 Task: Create a due date automation trigger when advanced on, on the tuesday of the week before a card is due add fields with custom field "Resume" set to a date not in this month at 11:00 AM.
Action: Mouse moved to (1030, 84)
Screenshot: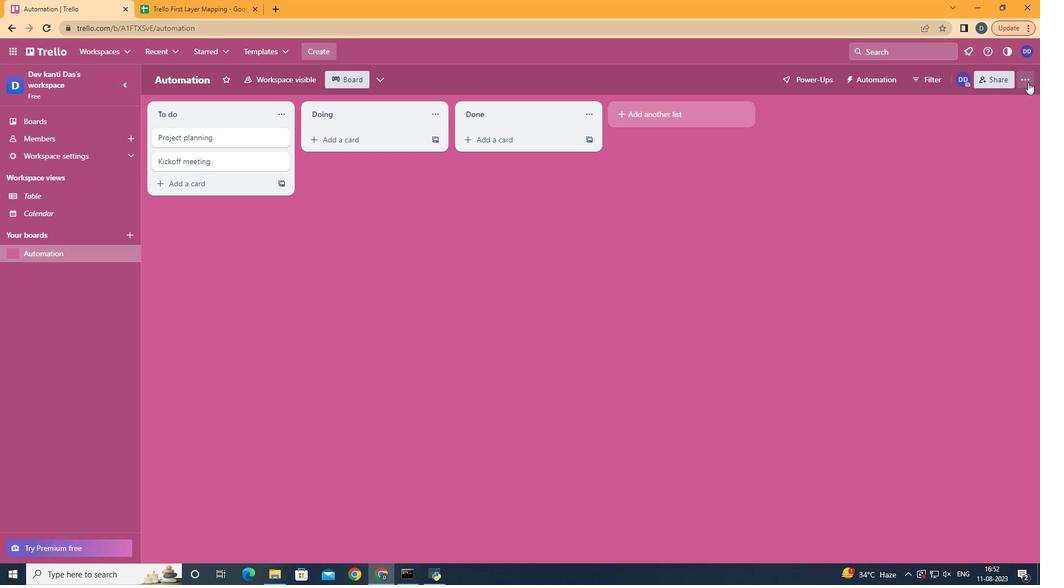 
Action: Mouse pressed left at (1030, 84)
Screenshot: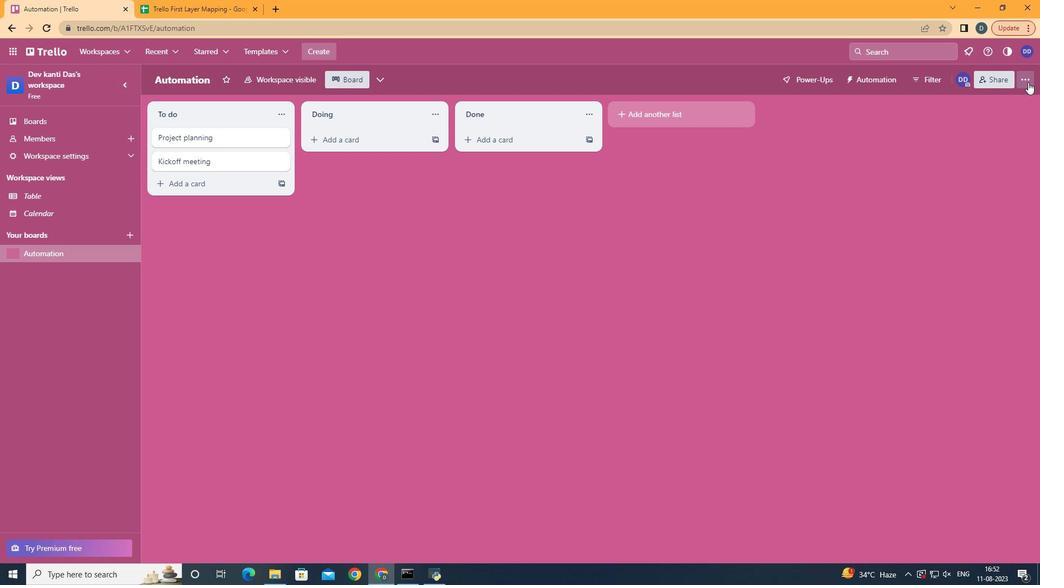 
Action: Mouse moved to (974, 226)
Screenshot: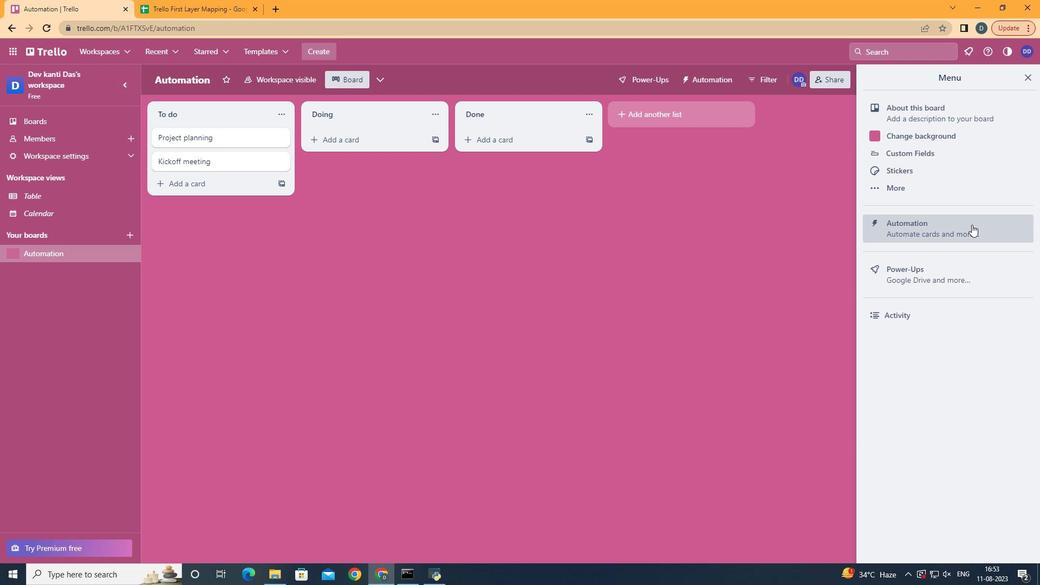 
Action: Mouse pressed left at (974, 226)
Screenshot: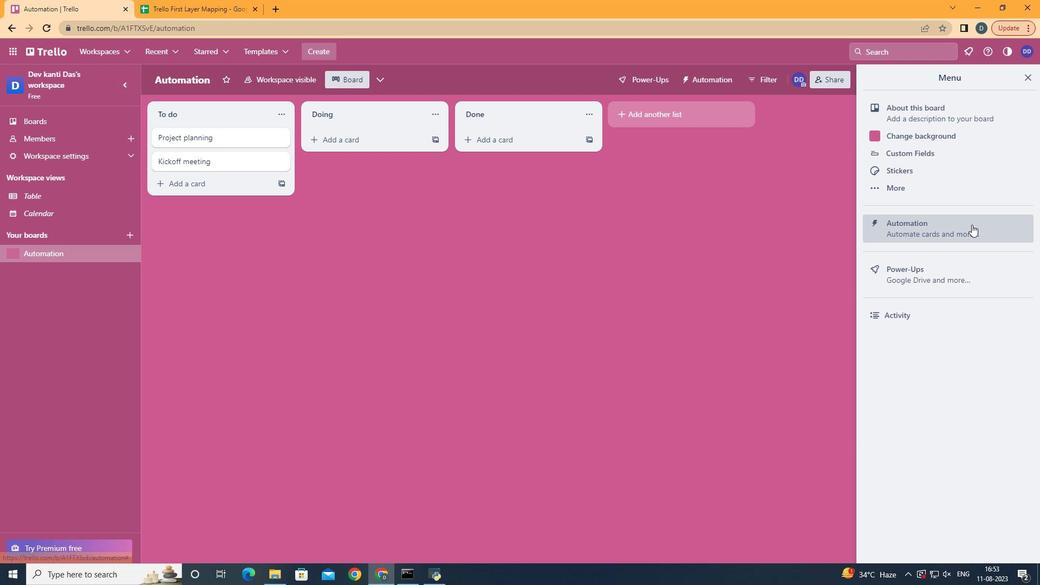 
Action: Mouse moved to (219, 214)
Screenshot: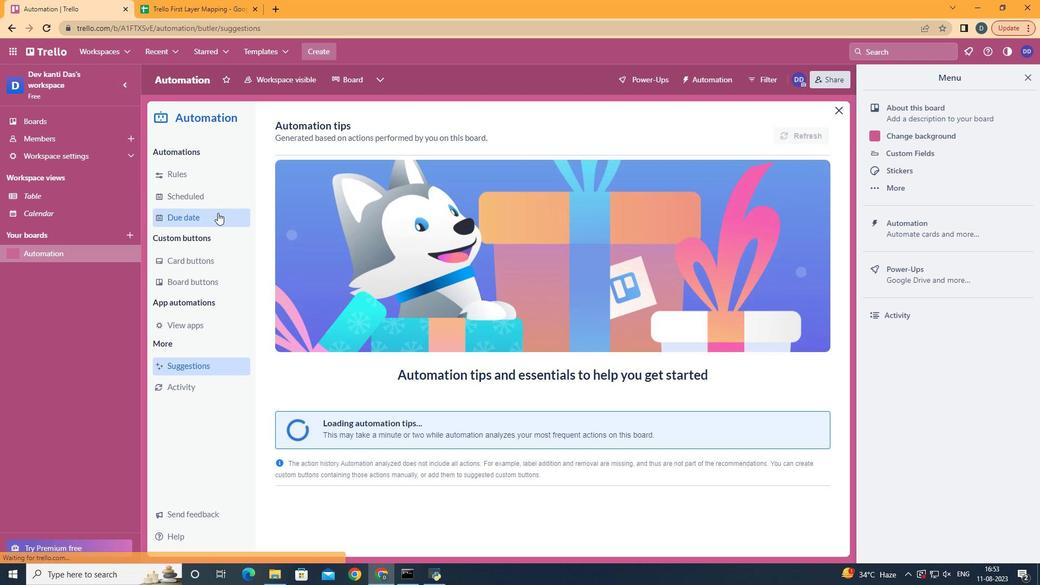 
Action: Mouse pressed left at (219, 214)
Screenshot: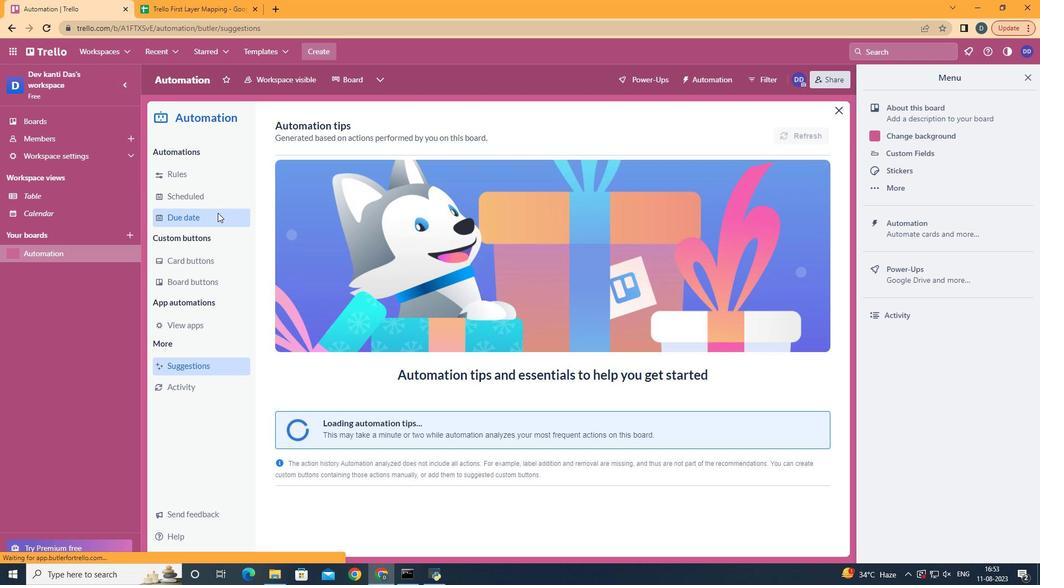 
Action: Mouse moved to (765, 127)
Screenshot: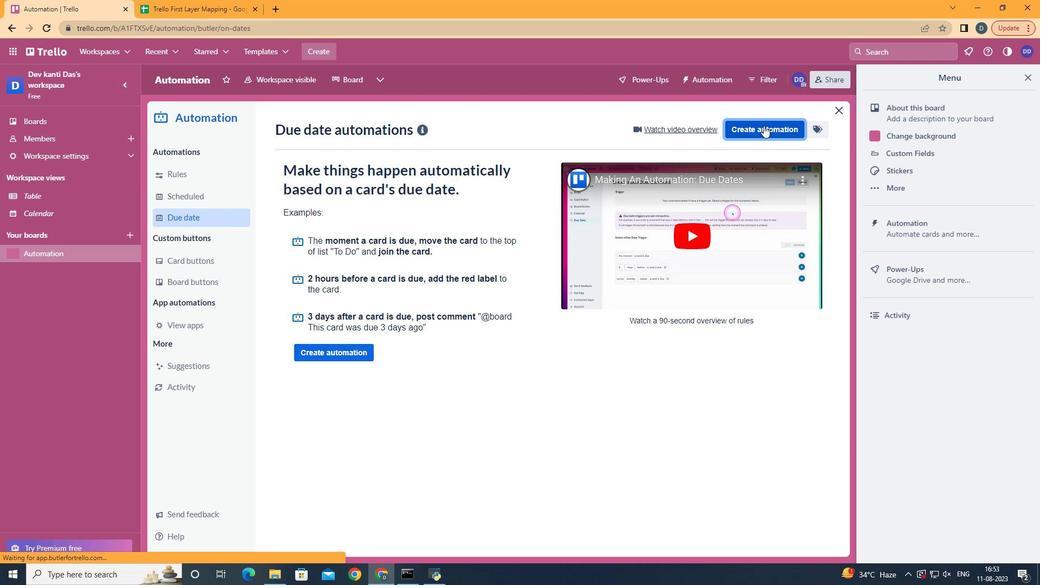 
Action: Mouse pressed left at (765, 127)
Screenshot: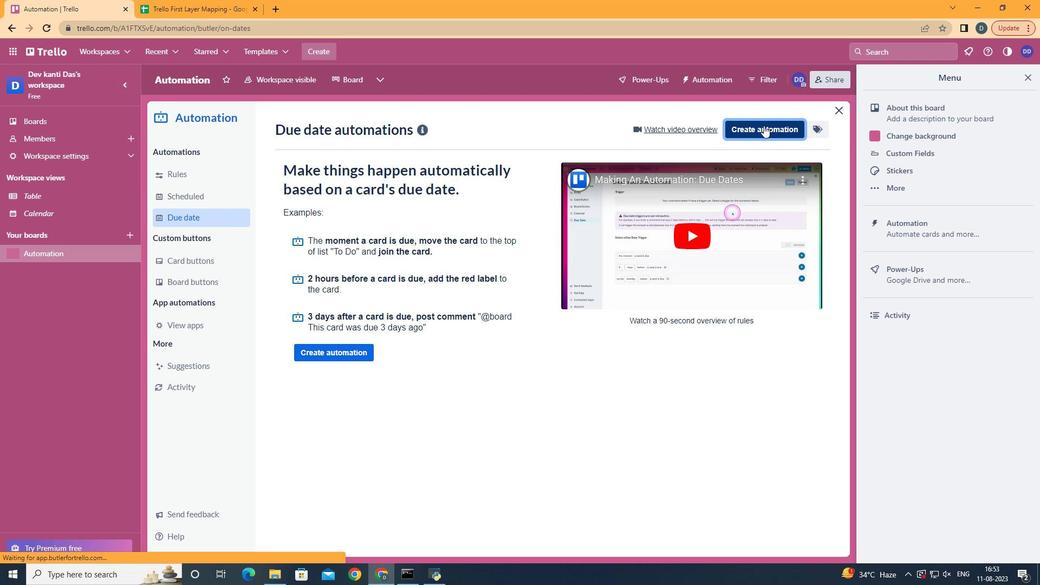 
Action: Mouse moved to (577, 235)
Screenshot: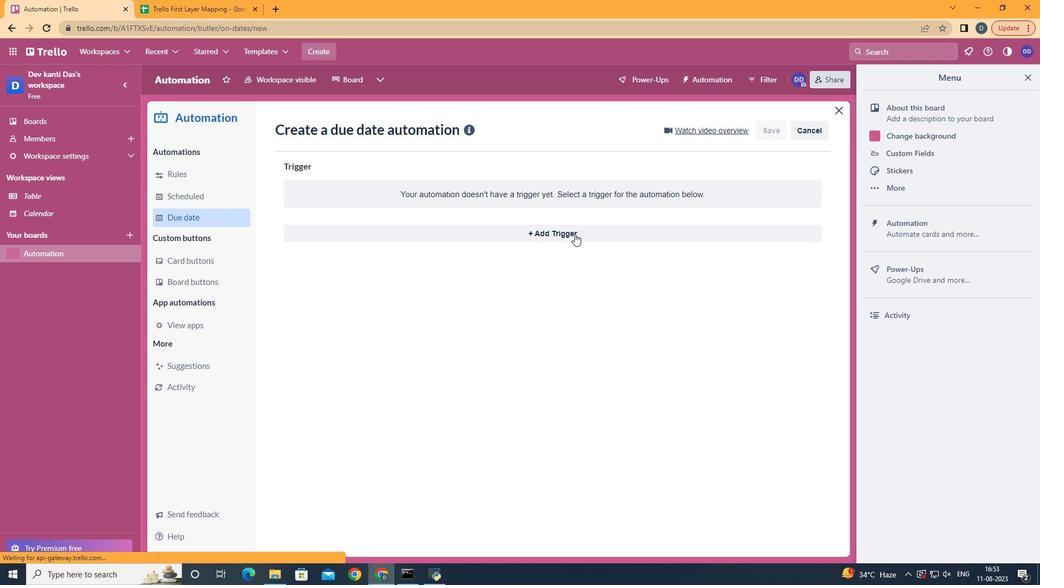 
Action: Mouse pressed left at (577, 235)
Screenshot: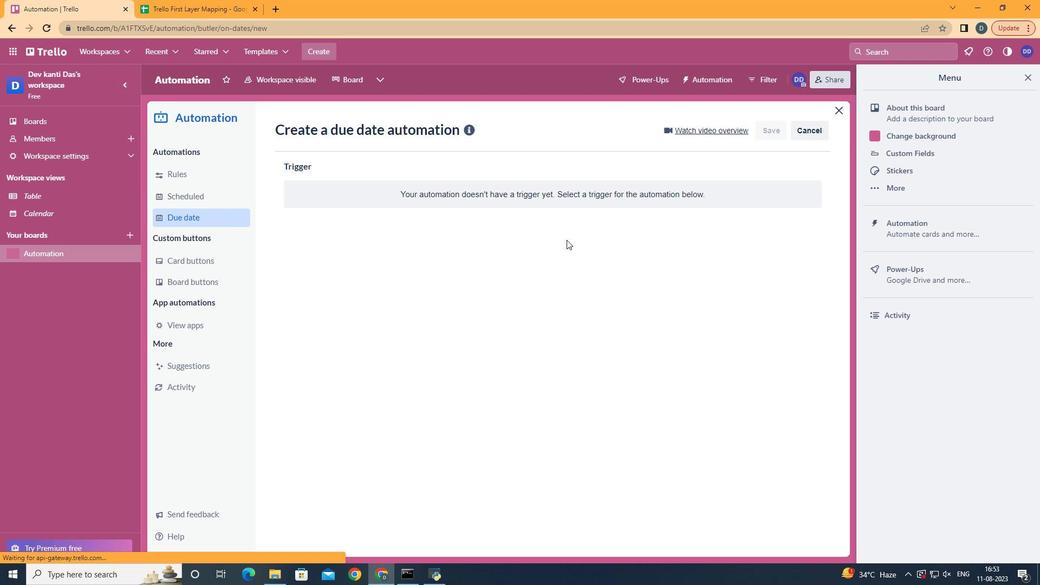 
Action: Mouse moved to (351, 301)
Screenshot: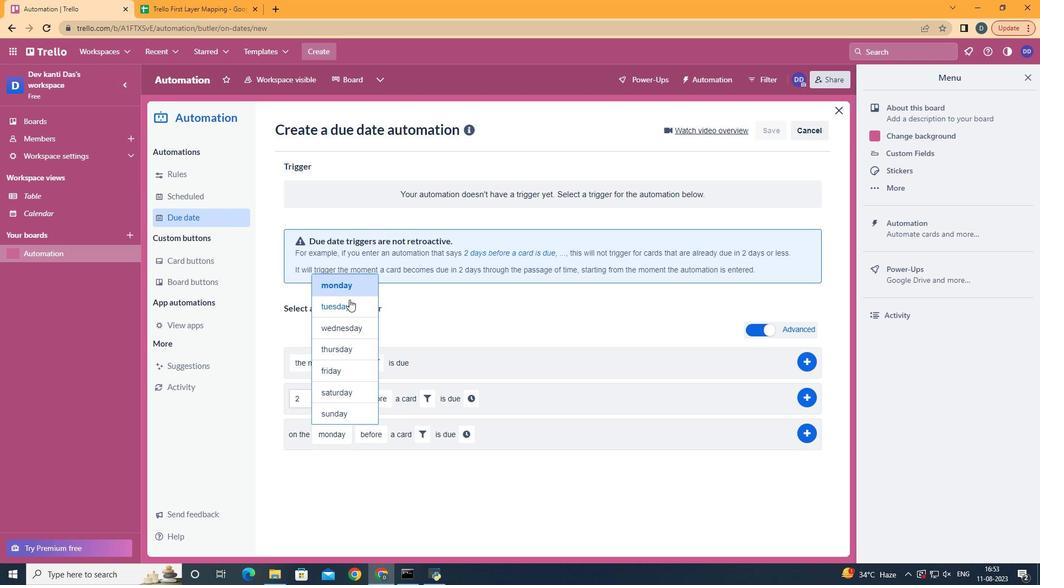 
Action: Mouse pressed left at (351, 301)
Screenshot: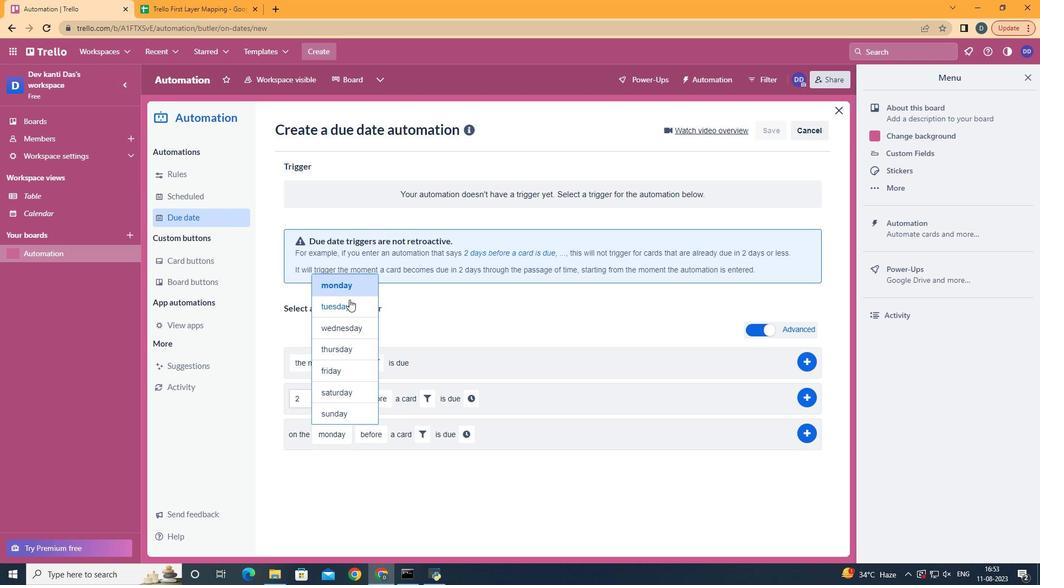 
Action: Mouse moved to (393, 525)
Screenshot: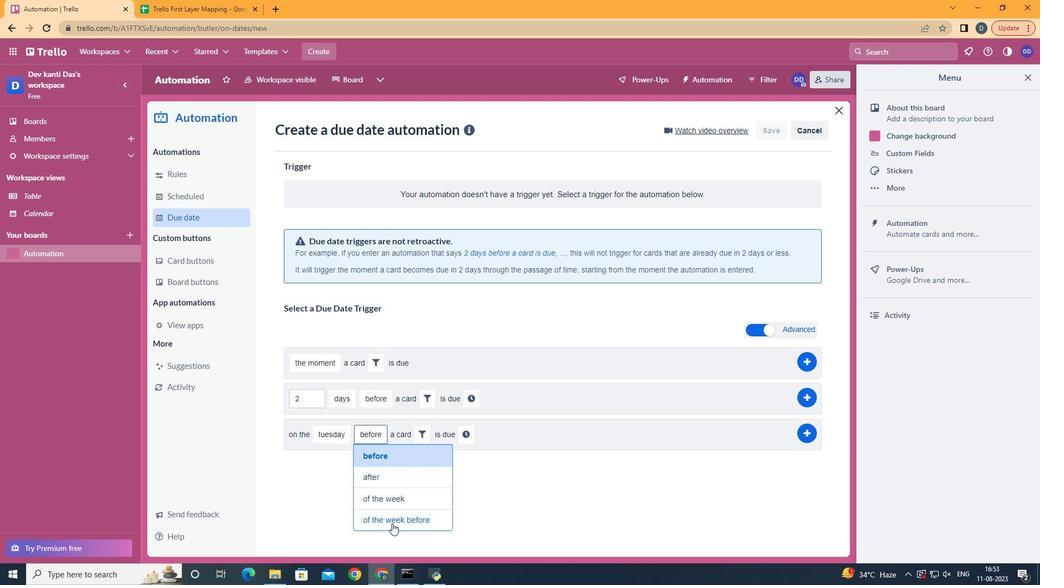 
Action: Mouse pressed left at (393, 525)
Screenshot: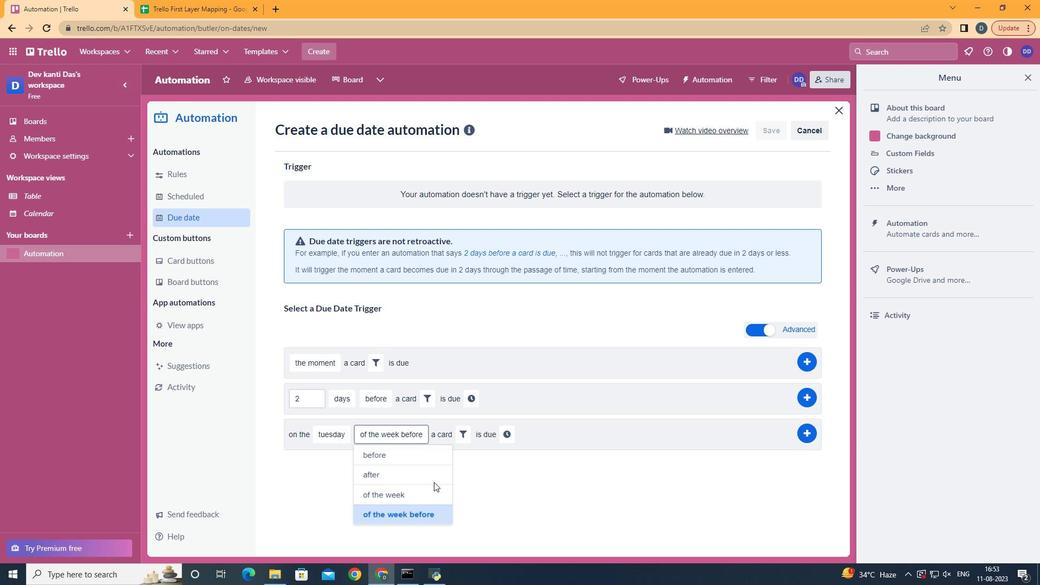 
Action: Mouse moved to (471, 427)
Screenshot: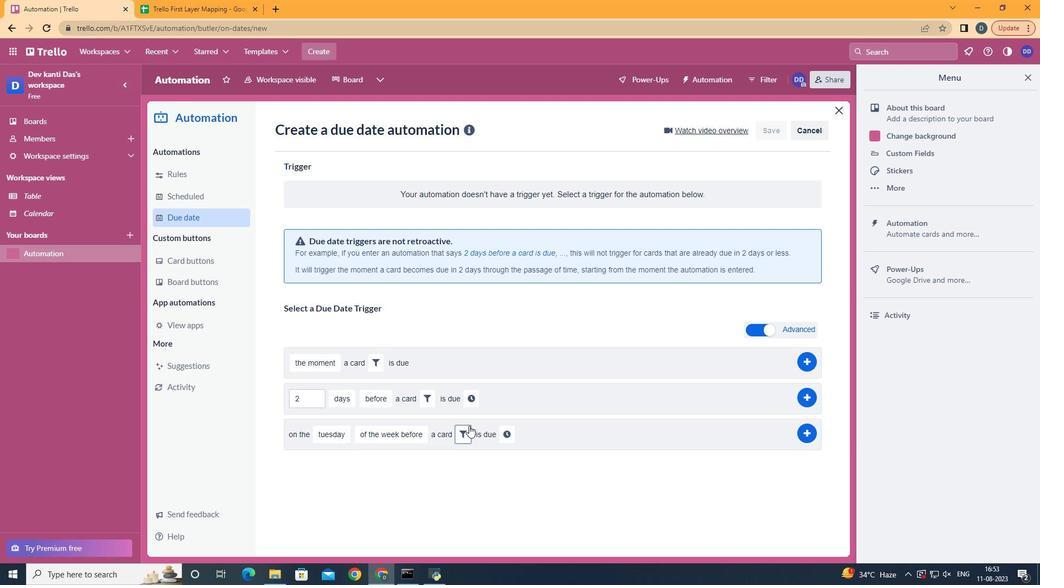 
Action: Mouse pressed left at (471, 427)
Screenshot: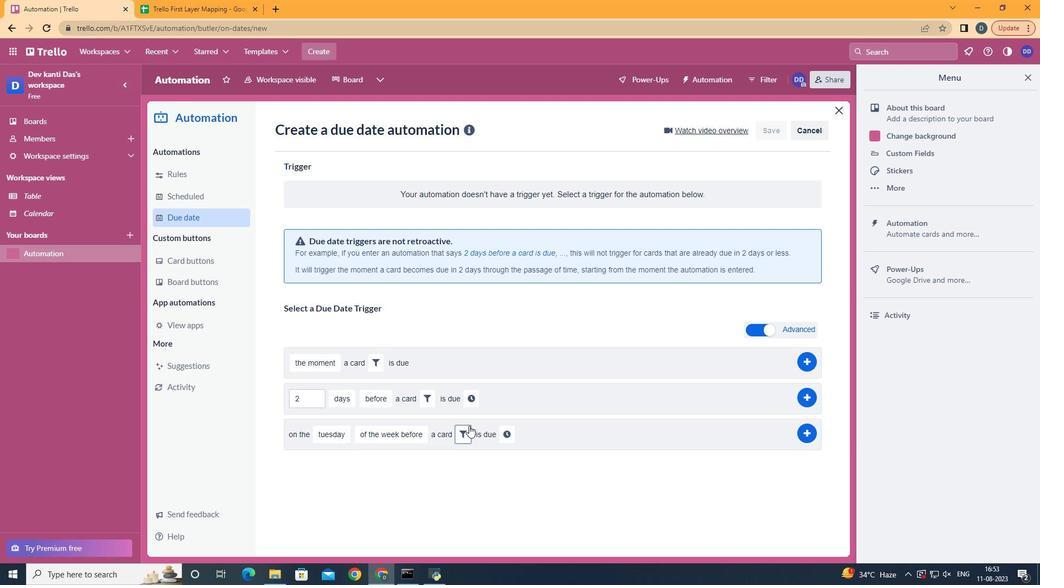 
Action: Mouse moved to (639, 473)
Screenshot: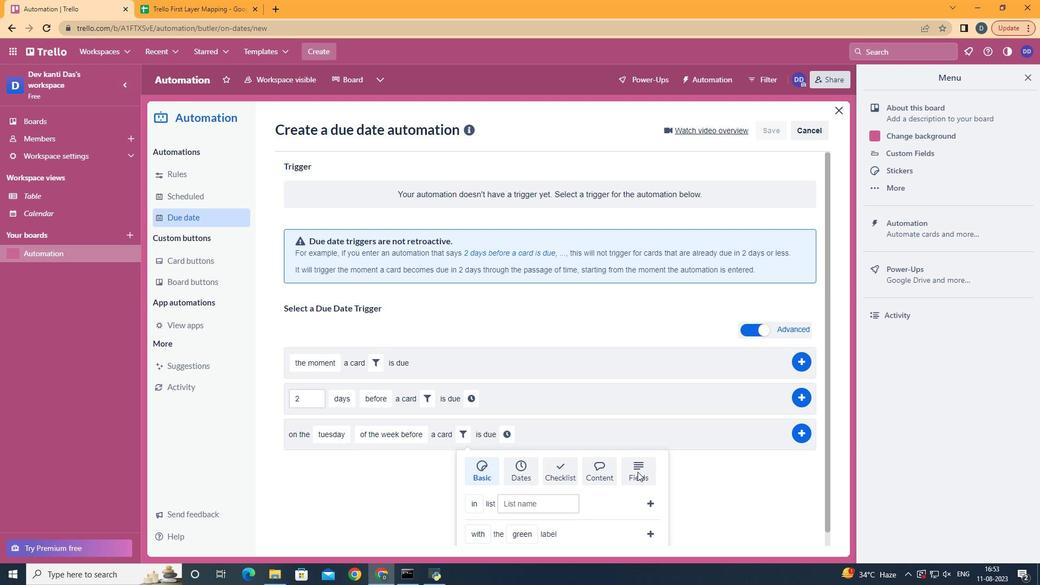 
Action: Mouse pressed left at (639, 473)
Screenshot: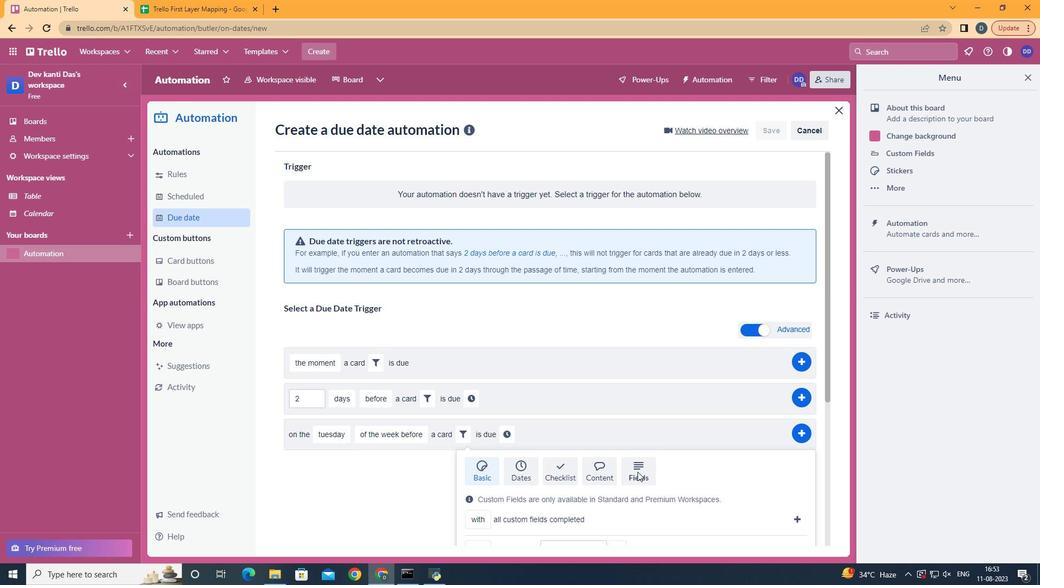 
Action: Mouse moved to (639, 473)
Screenshot: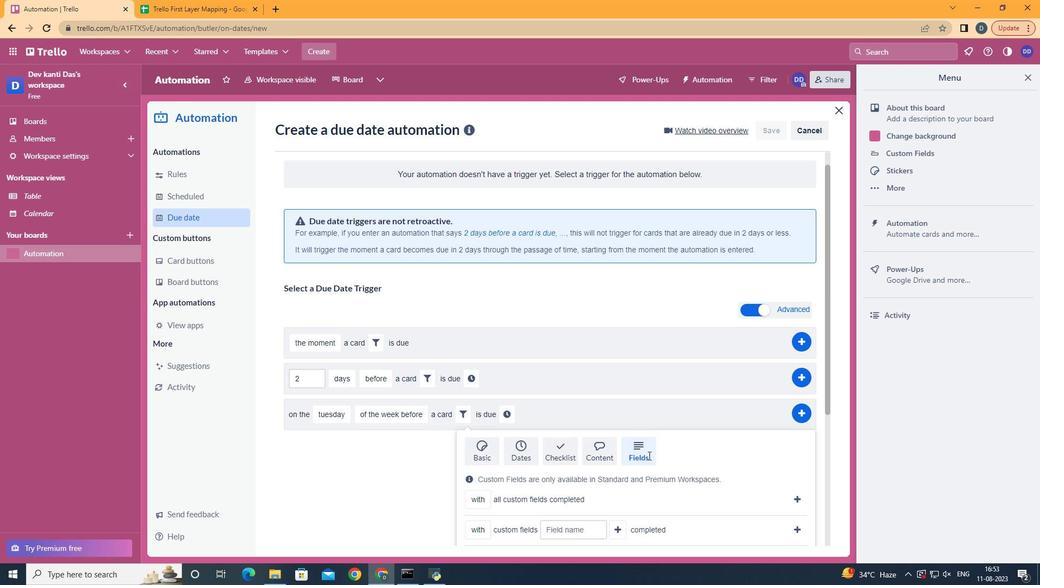 
Action: Mouse scrolled (639, 472) with delta (0, 0)
Screenshot: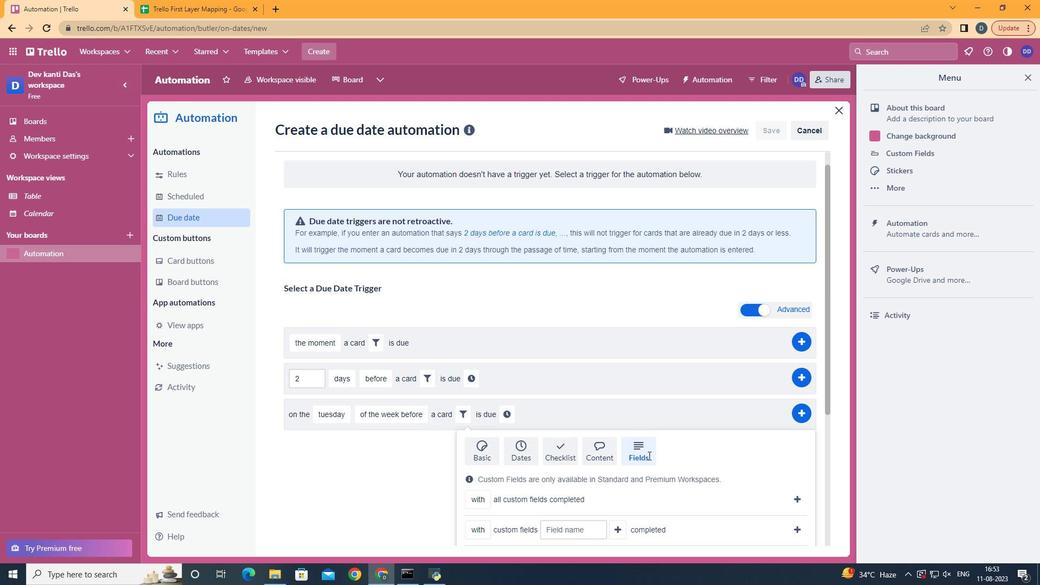 
Action: Mouse scrolled (639, 472) with delta (0, 0)
Screenshot: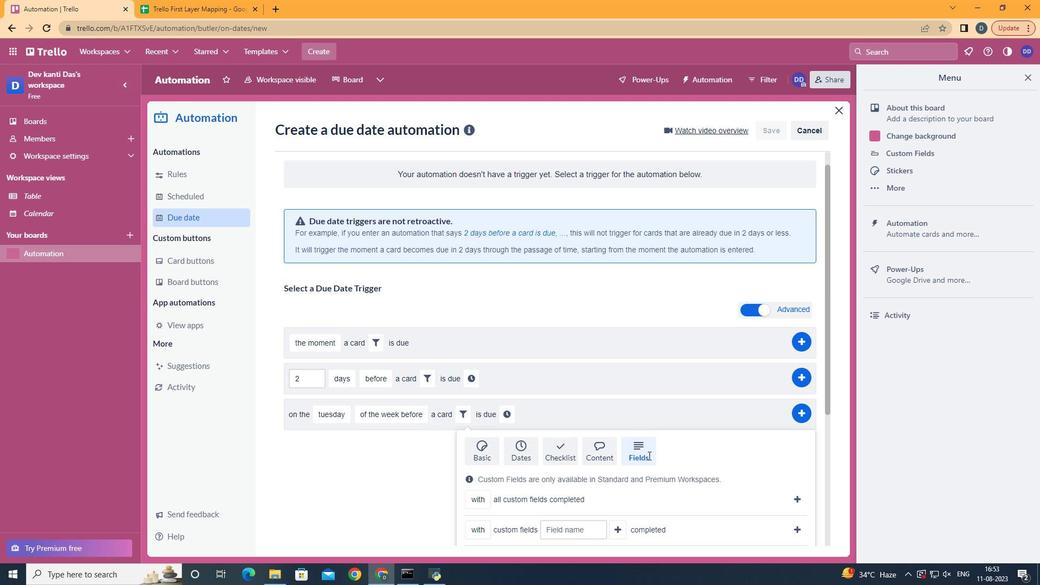 
Action: Mouse scrolled (639, 472) with delta (0, 0)
Screenshot: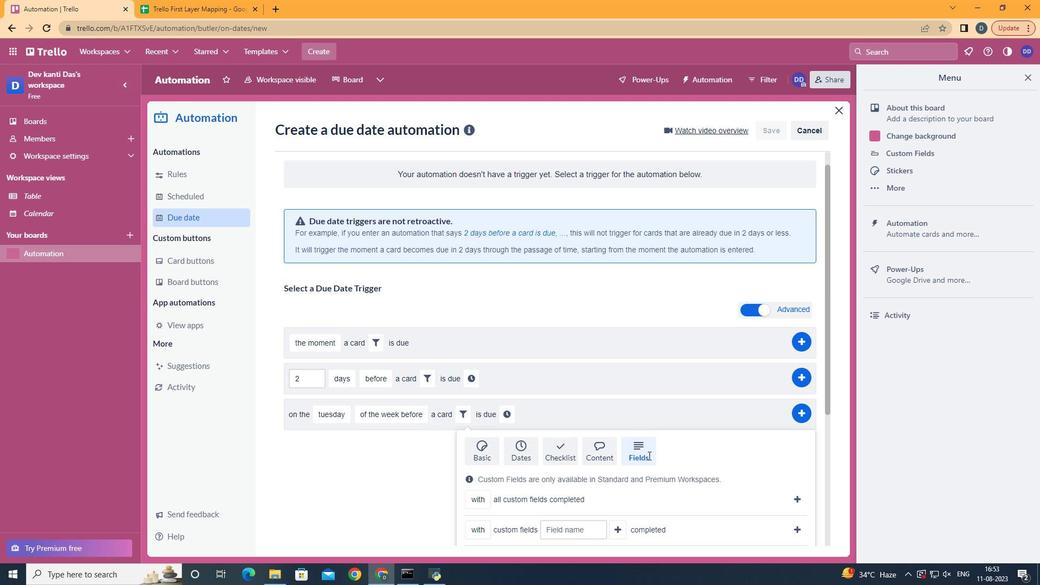 
Action: Mouse scrolled (639, 472) with delta (0, 0)
Screenshot: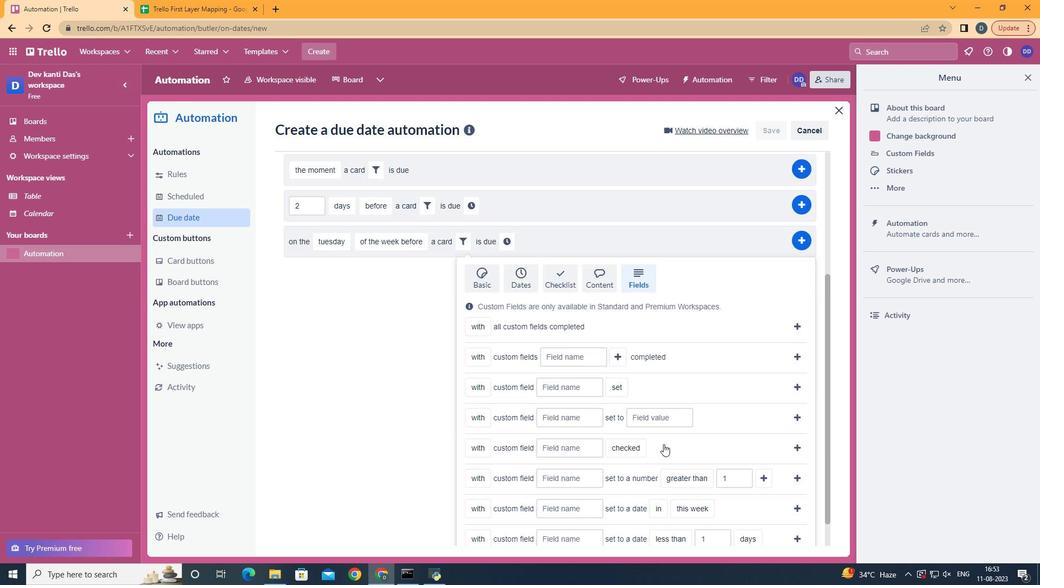 
Action: Mouse moved to (639, 472)
Screenshot: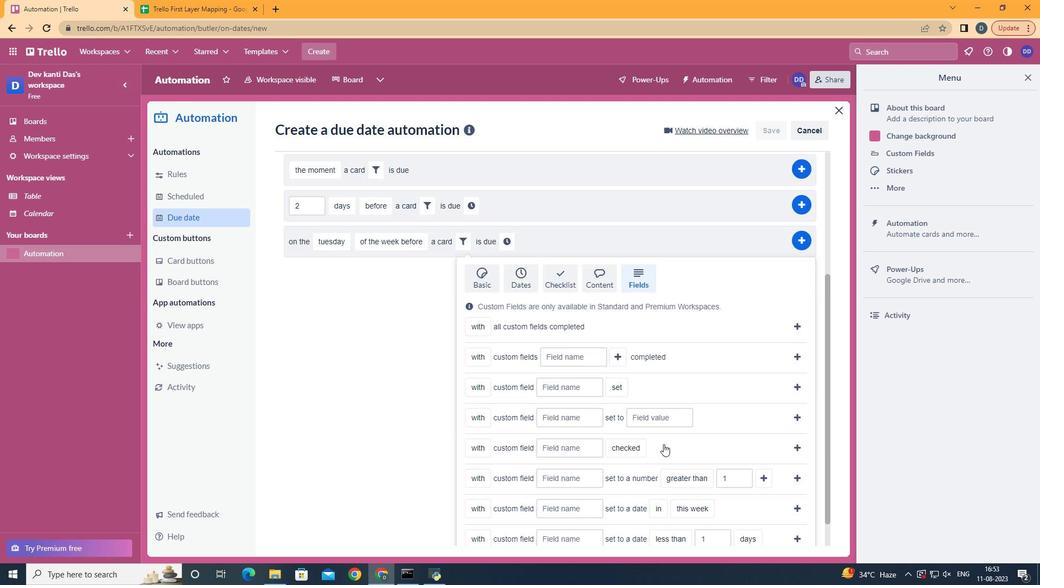 
Action: Mouse scrolled (639, 472) with delta (0, 0)
Screenshot: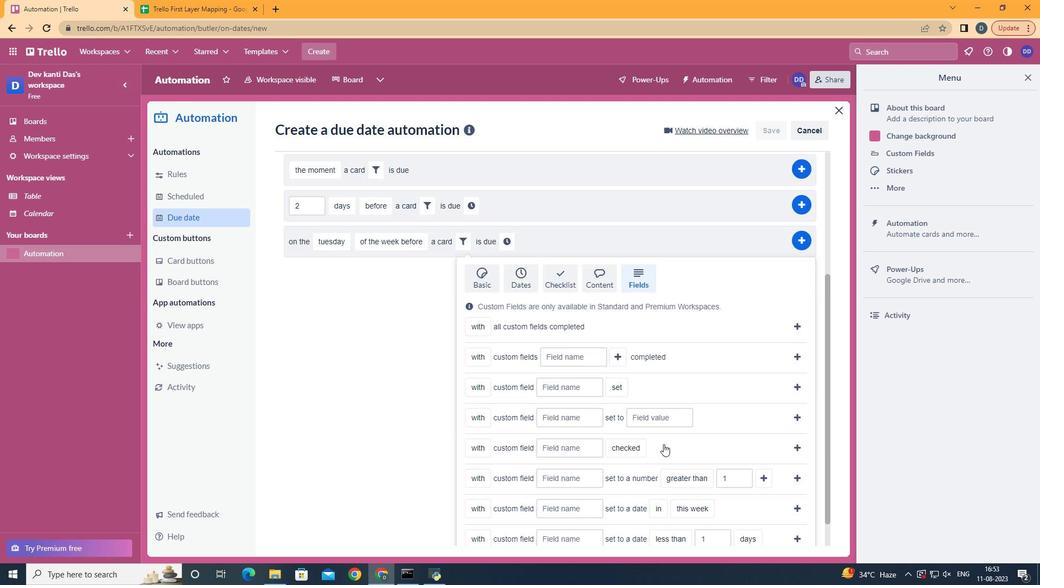 
Action: Mouse moved to (550, 477)
Screenshot: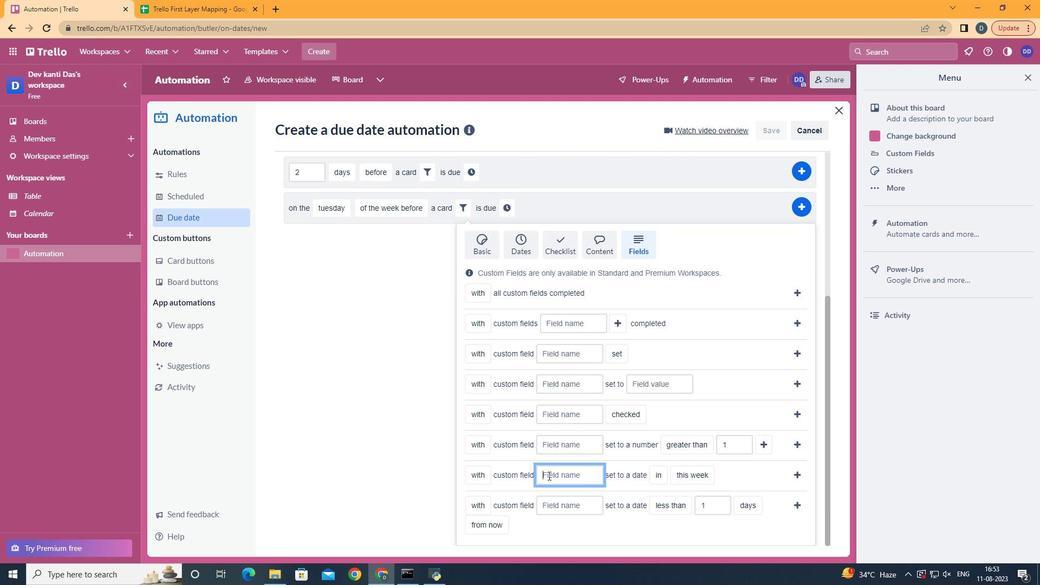
Action: Mouse pressed left at (550, 477)
Screenshot: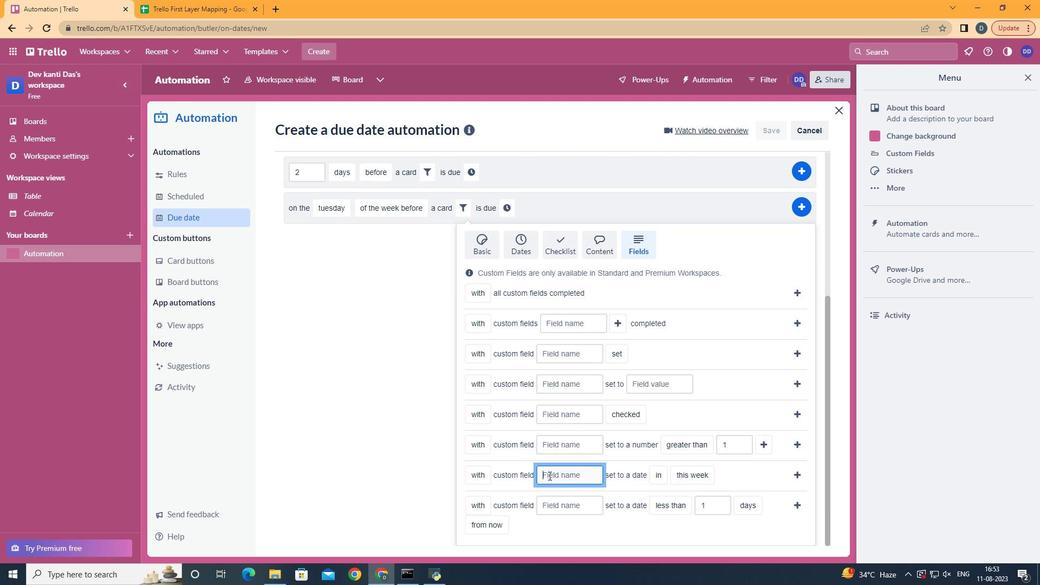 
Action: Mouse moved to (550, 477)
Screenshot: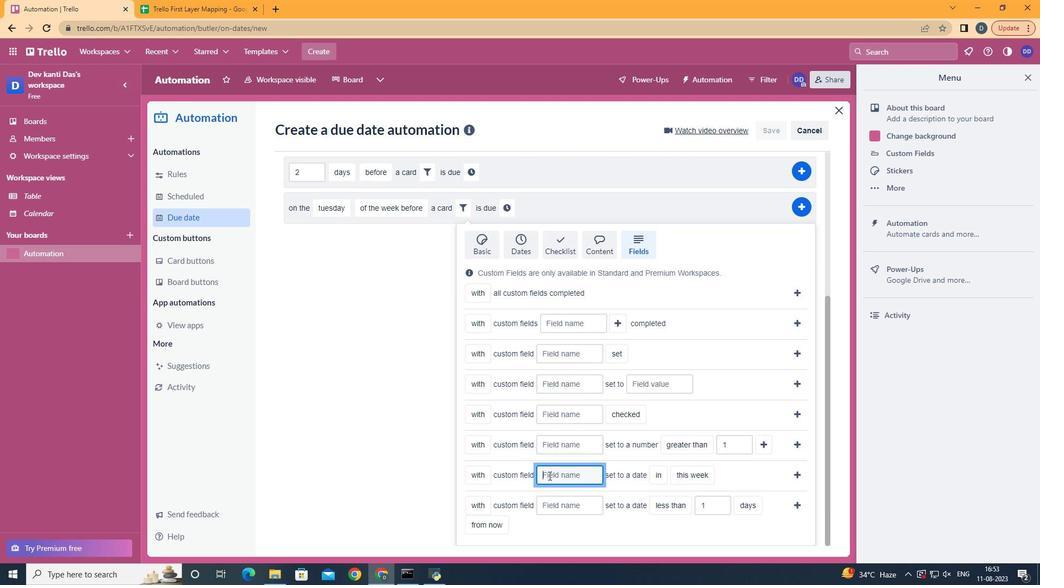 
Action: Key pressed <Key.shift>Resume
Screenshot: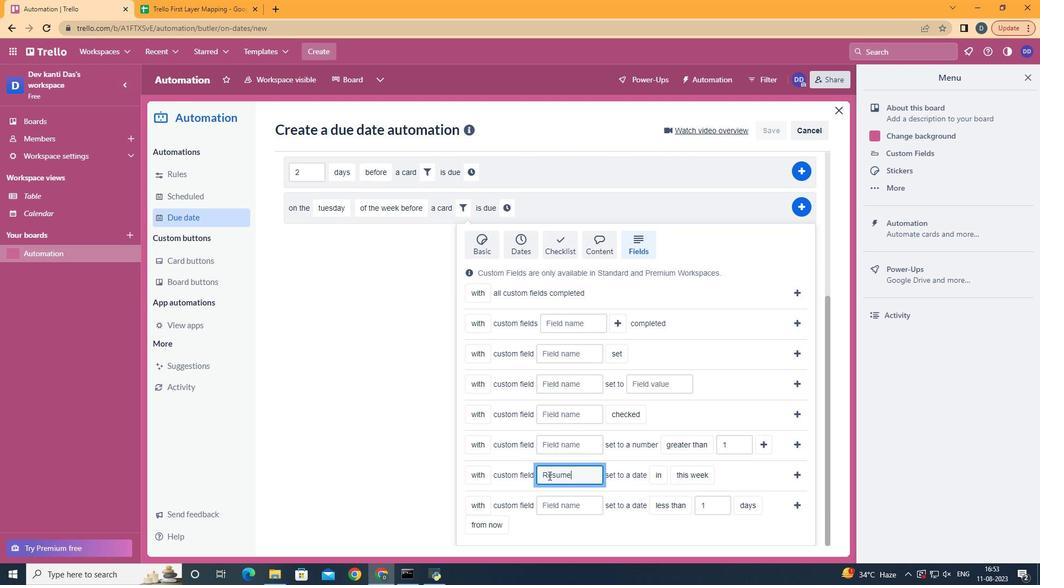 
Action: Mouse moved to (668, 524)
Screenshot: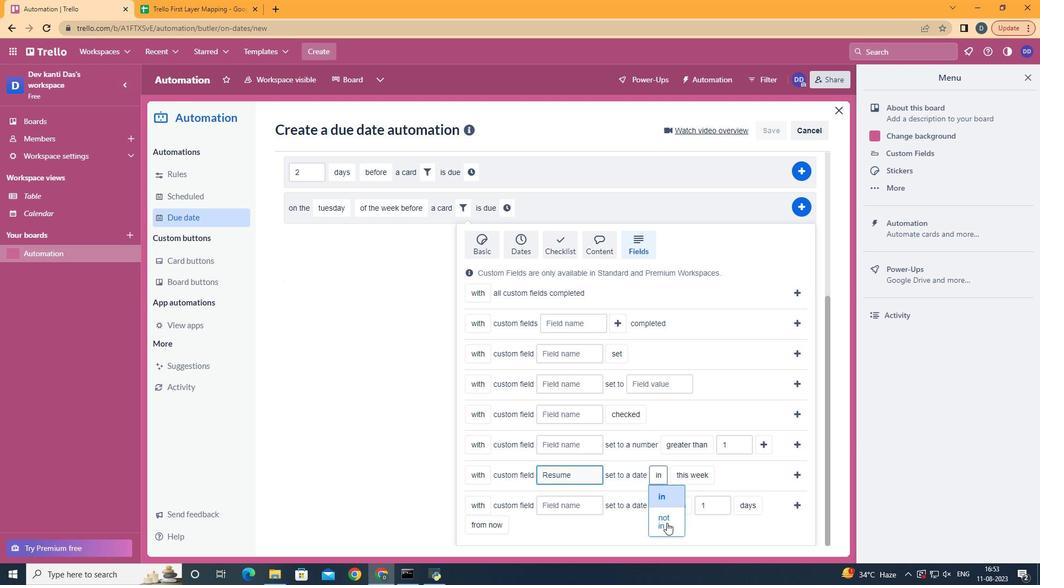 
Action: Mouse pressed left at (668, 524)
Screenshot: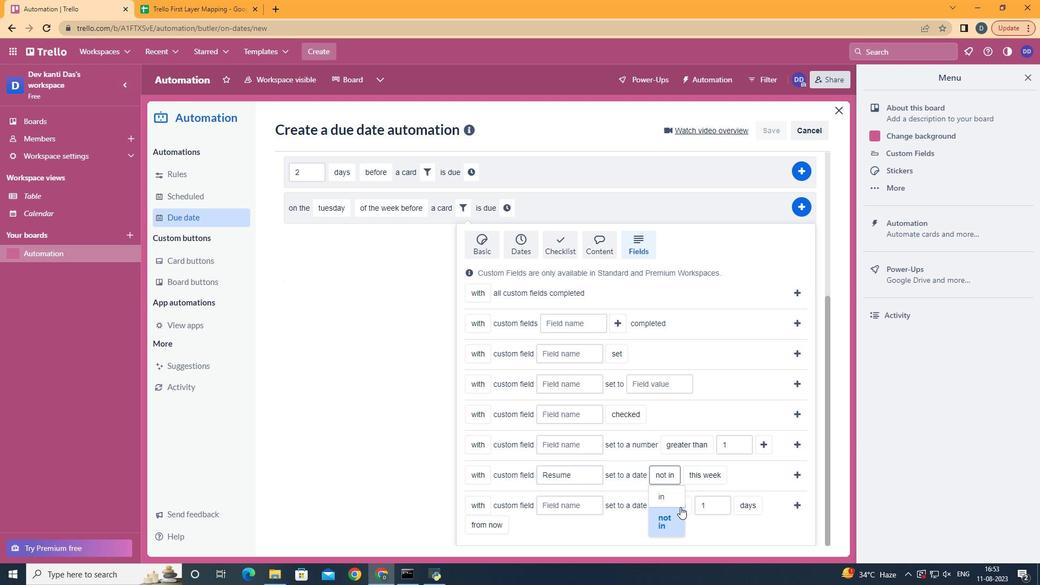 
Action: Mouse moved to (719, 514)
Screenshot: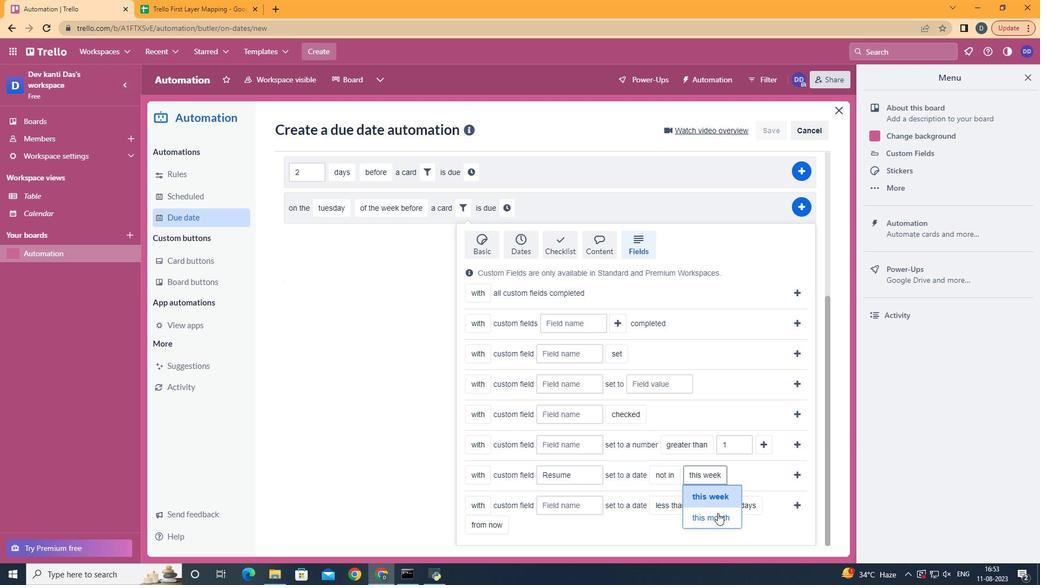 
Action: Mouse pressed left at (719, 514)
Screenshot: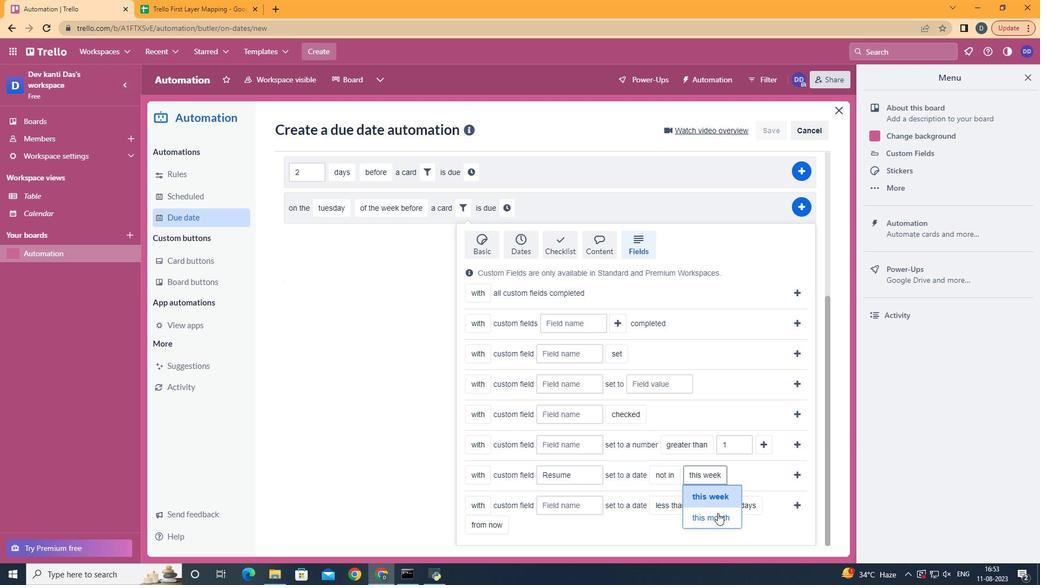 
Action: Mouse moved to (794, 477)
Screenshot: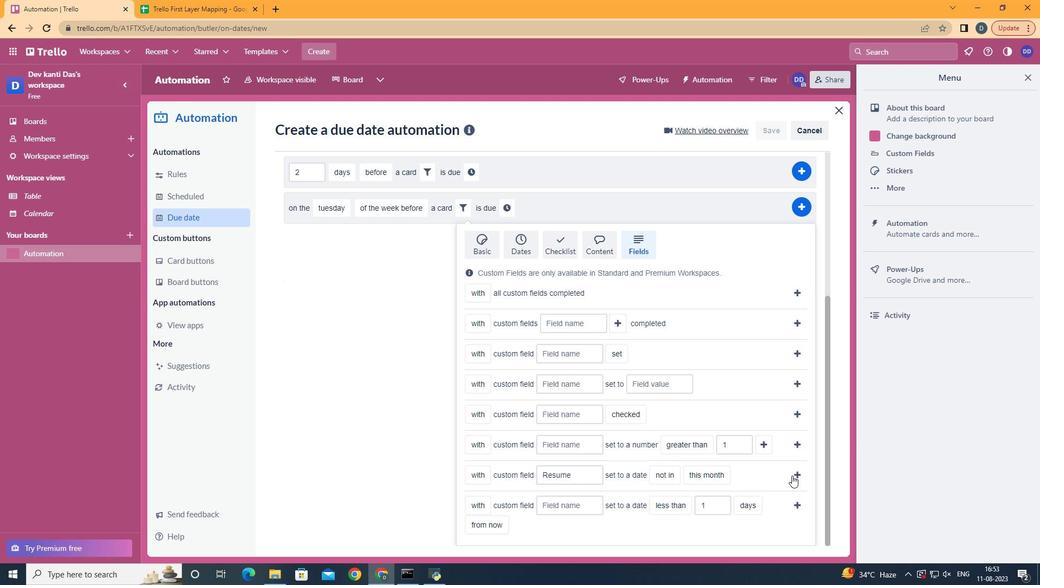 
Action: Mouse pressed left at (794, 477)
Screenshot: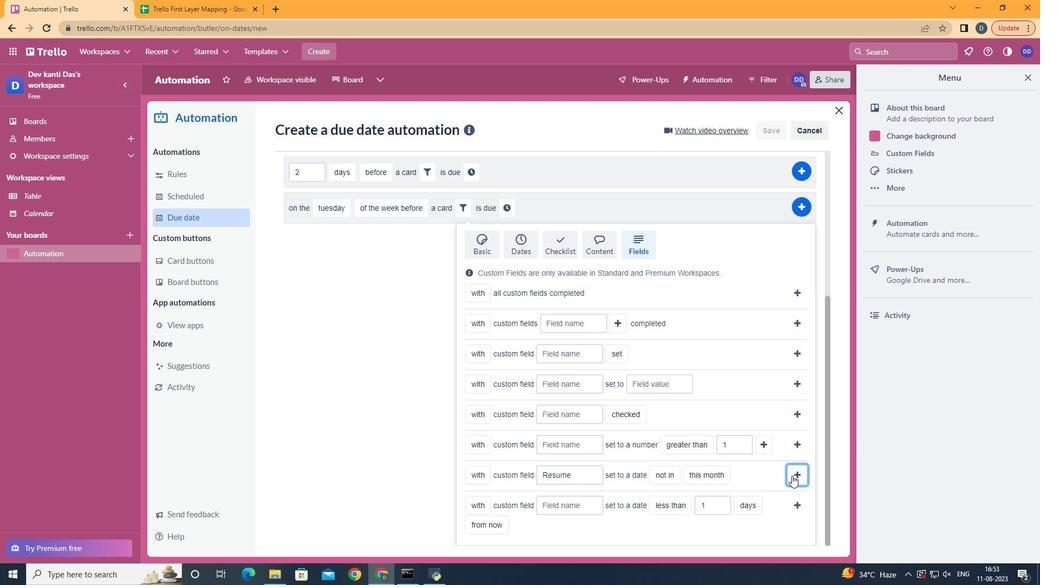 
Action: Mouse moved to (736, 440)
Screenshot: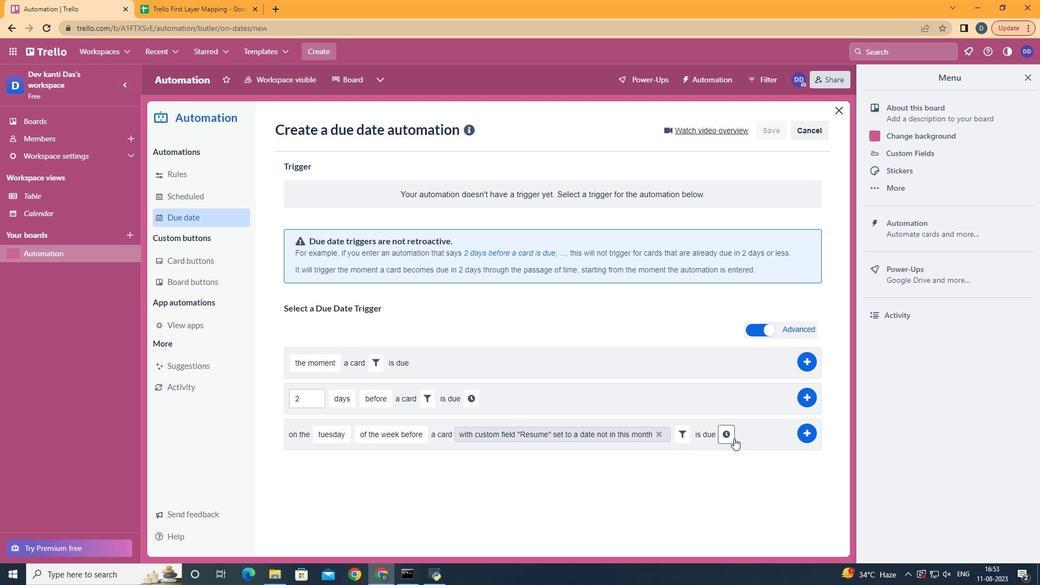 
Action: Mouse pressed left at (736, 440)
Screenshot: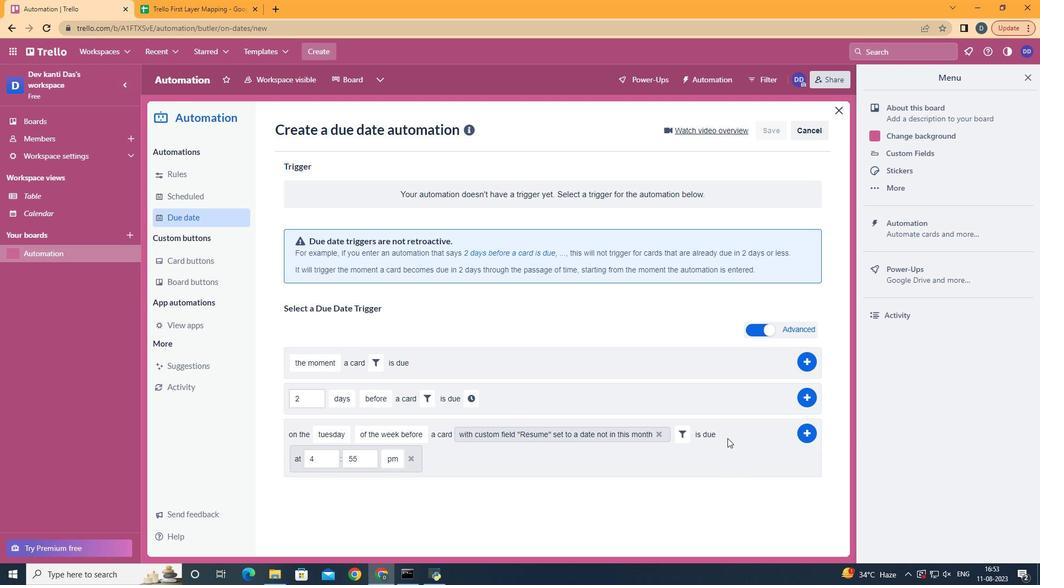 
Action: Mouse moved to (335, 462)
Screenshot: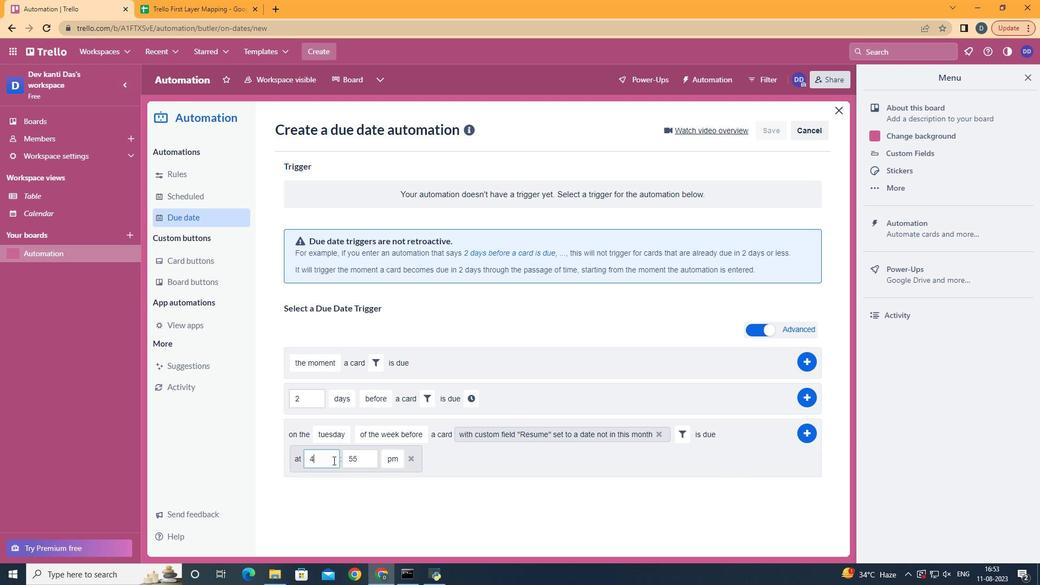 
Action: Mouse pressed left at (335, 462)
Screenshot: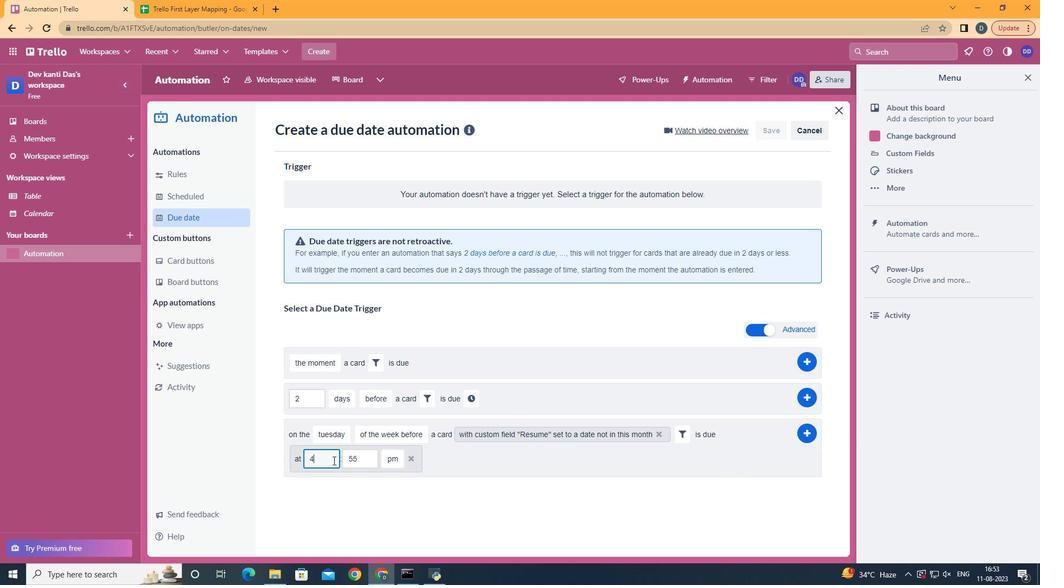 
Action: Mouse moved to (339, 461)
Screenshot: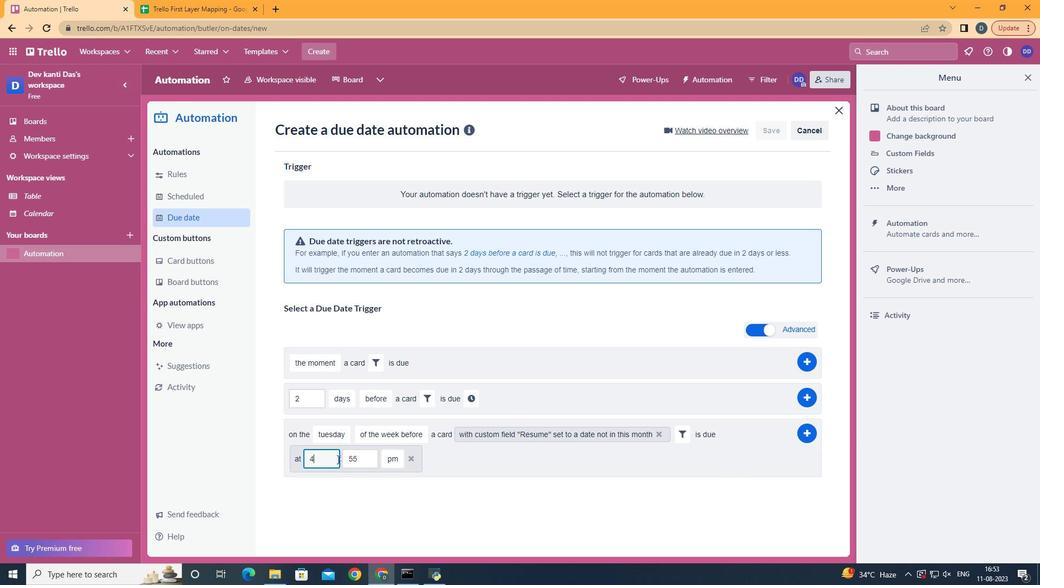 
Action: Key pressed <Key.backspace>11
Screenshot: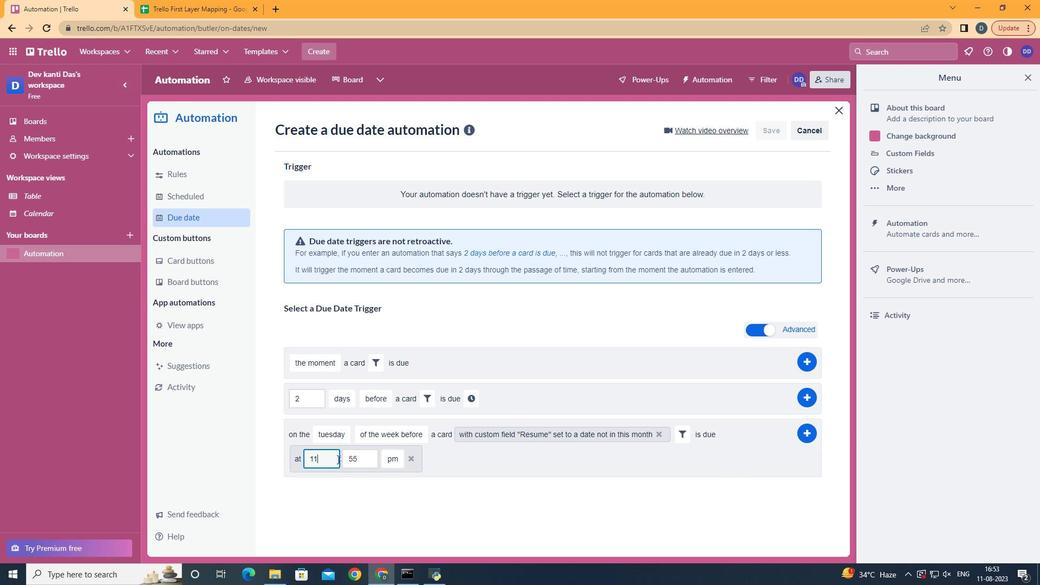 
Action: Mouse moved to (375, 457)
Screenshot: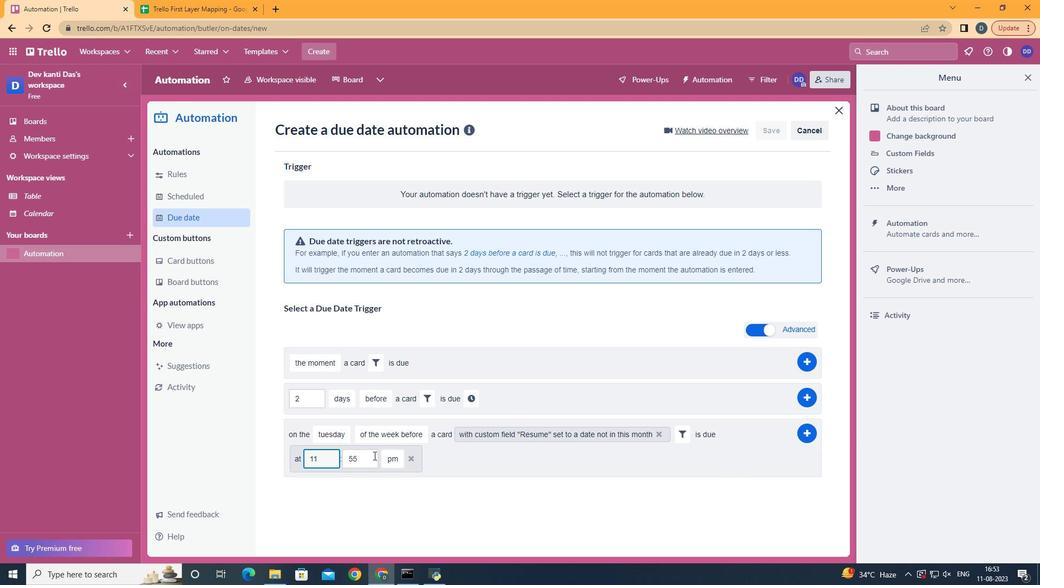 
Action: Mouse pressed left at (375, 457)
Screenshot: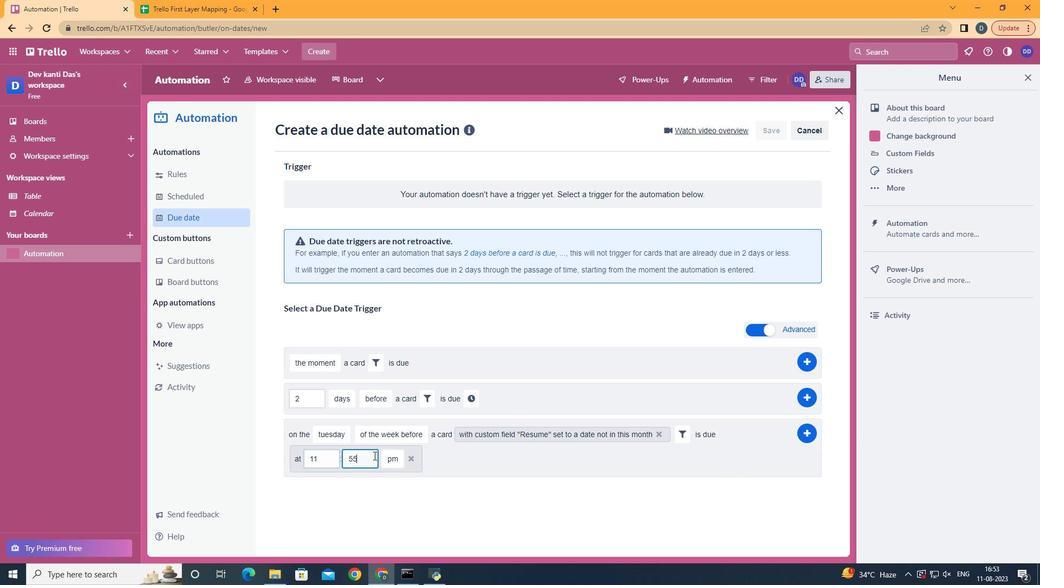 
Action: Key pressed <Key.backspace><Key.backspace>00
Screenshot: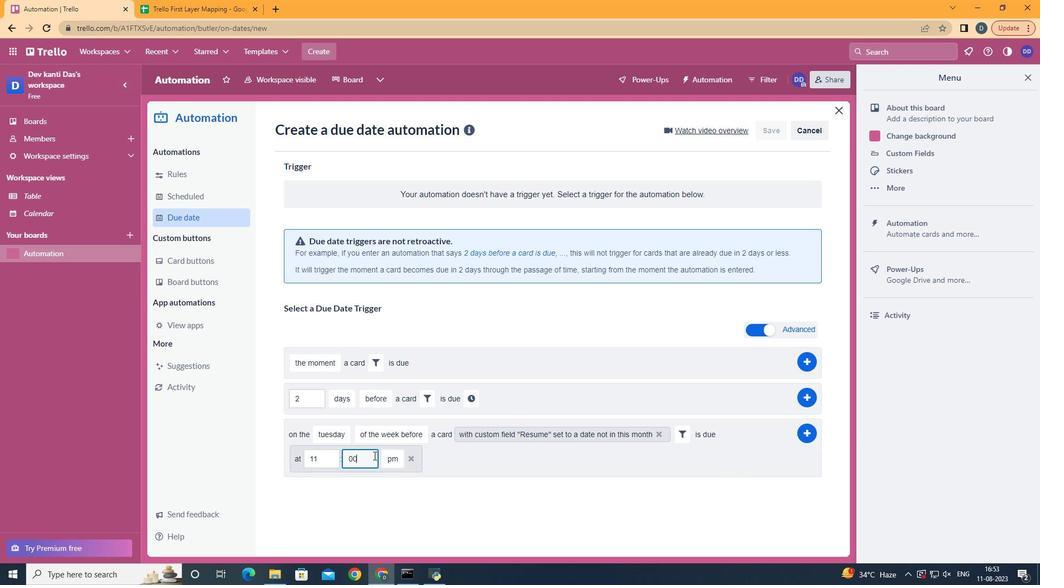 
Action: Mouse moved to (401, 484)
Screenshot: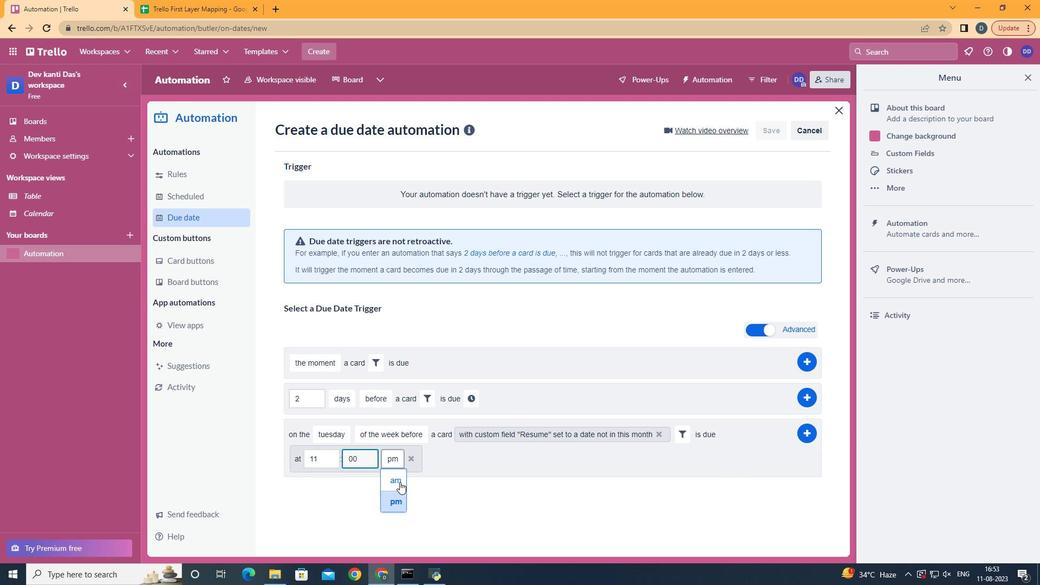 
Action: Mouse pressed left at (401, 484)
Screenshot: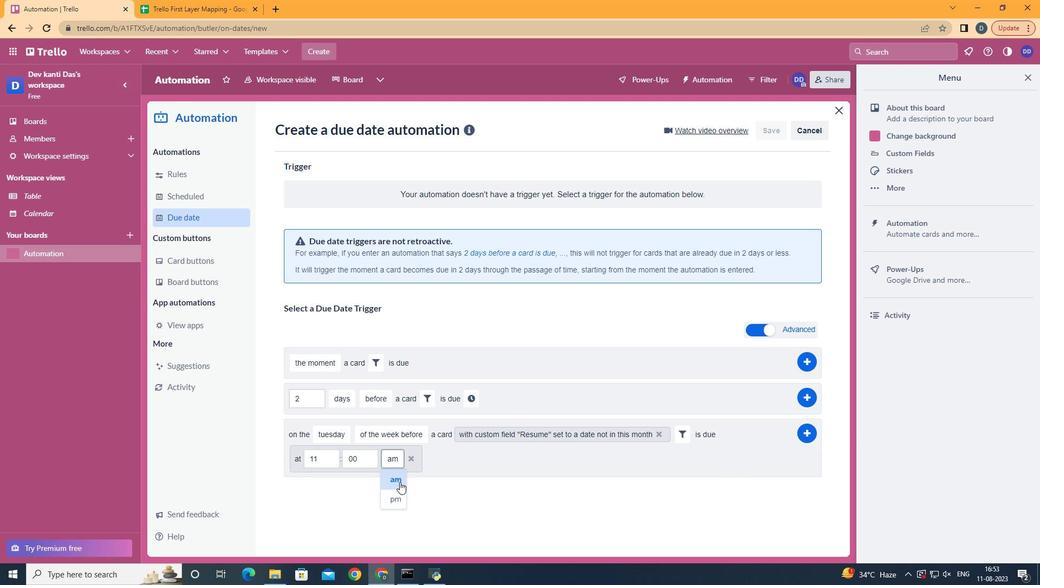 
Action: Mouse moved to (811, 432)
Screenshot: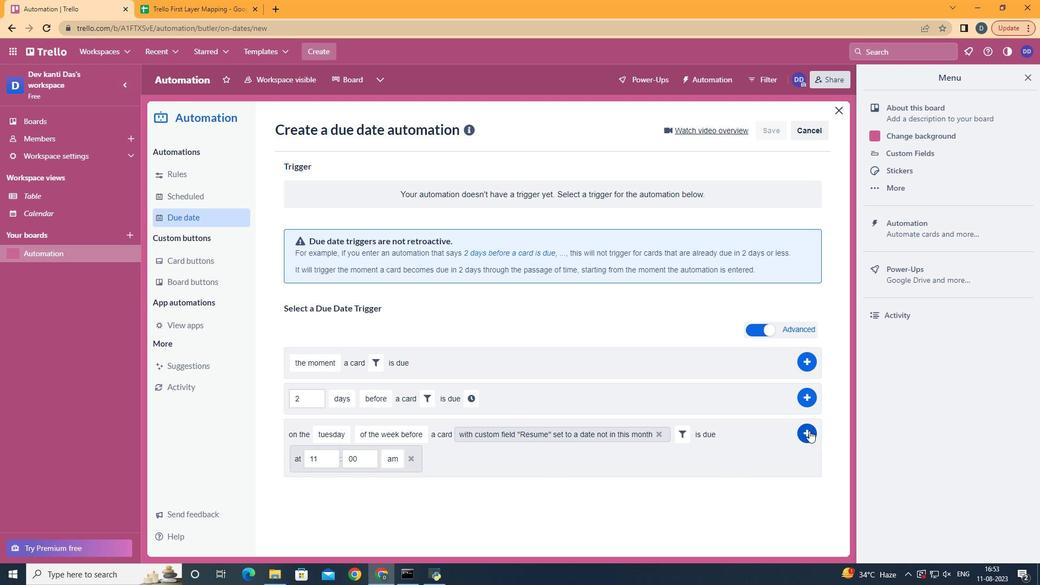 
Action: Mouse pressed left at (811, 432)
Screenshot: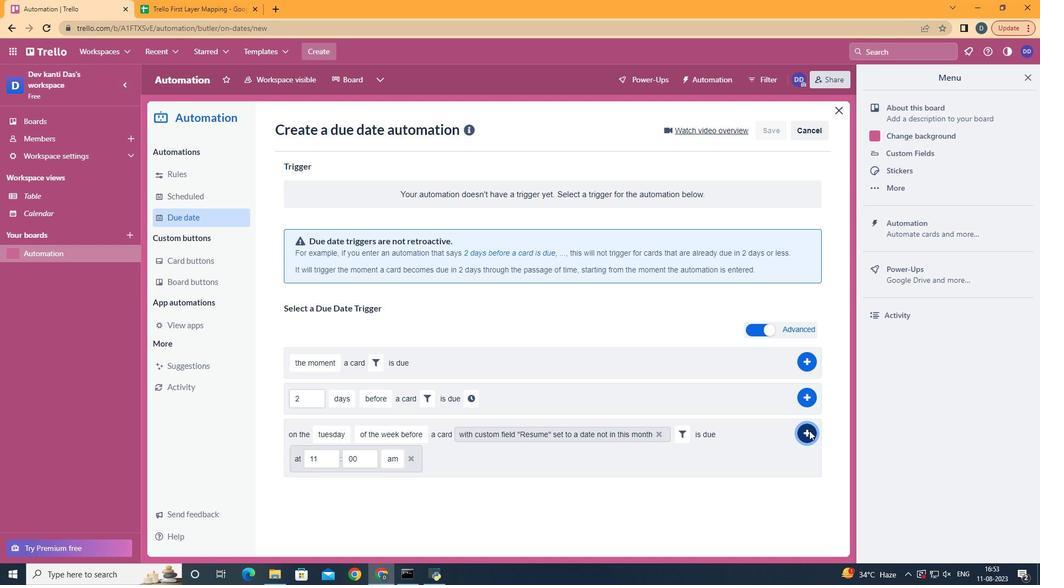 
